 Task: Create a rule from the Routing list, Task moved to a section -> Set Priority in the project AztecBridge , set the section as To-Do and set the priority of the task as  High
Action: Mouse moved to (627, 360)
Screenshot: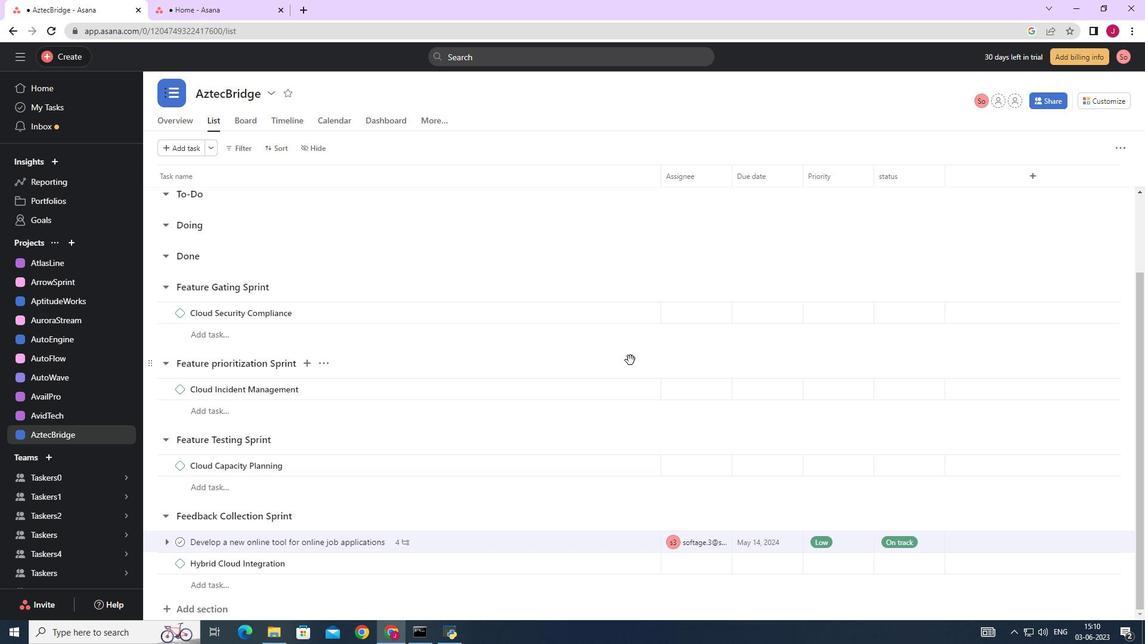 
Action: Mouse scrolled (627, 360) with delta (0, 0)
Screenshot: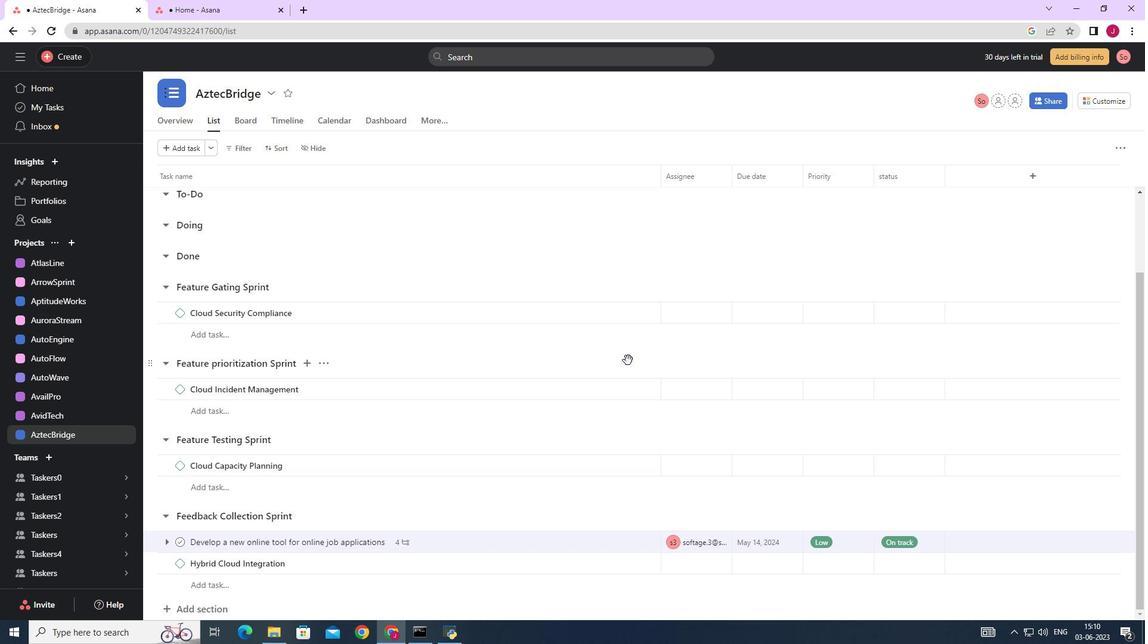 
Action: Mouse scrolled (627, 360) with delta (0, 0)
Screenshot: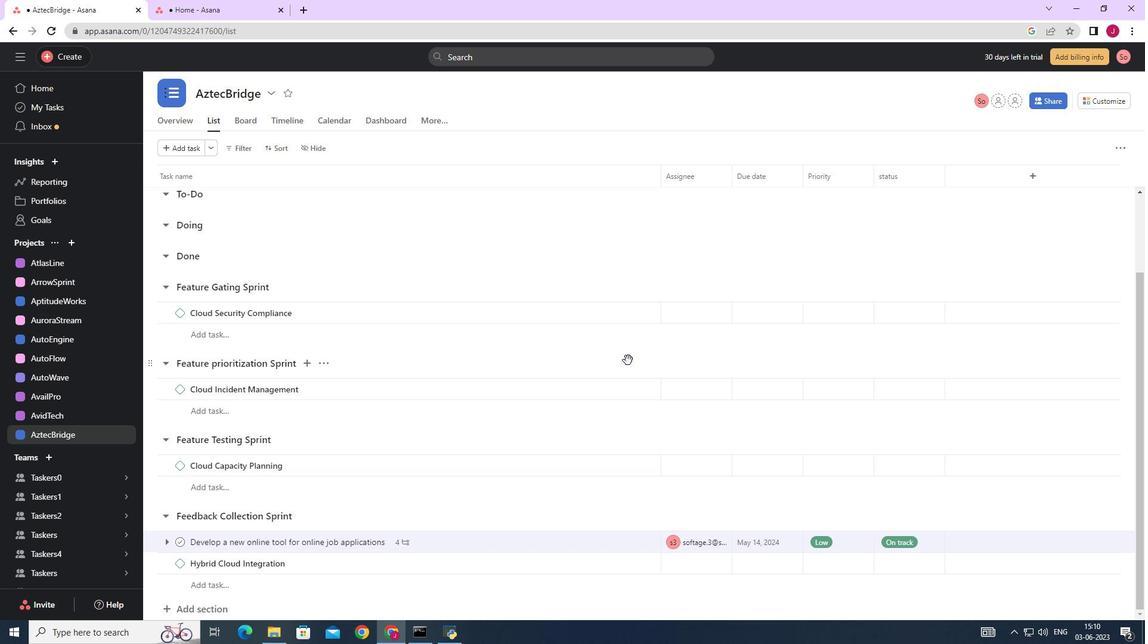 
Action: Mouse scrolled (627, 360) with delta (0, 0)
Screenshot: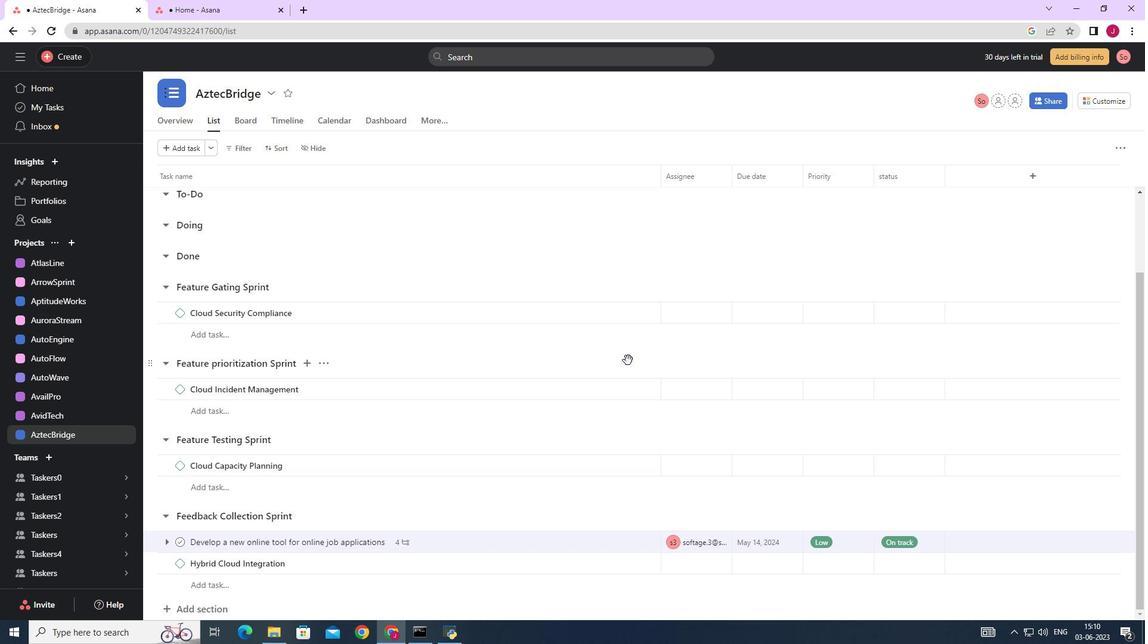 
Action: Mouse moved to (1110, 106)
Screenshot: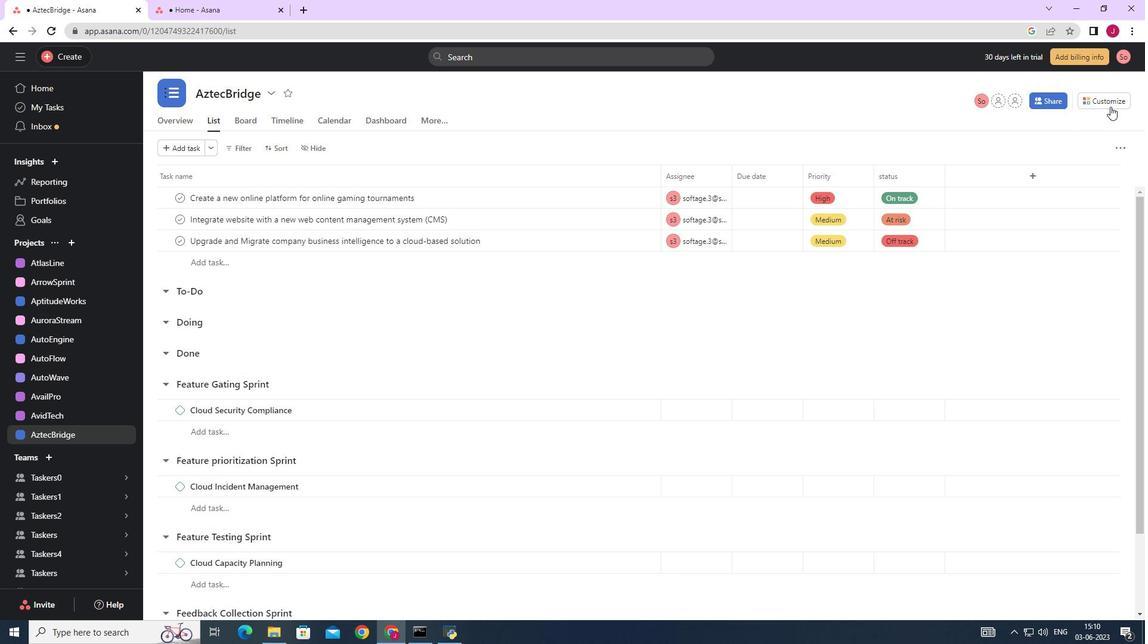 
Action: Mouse pressed left at (1110, 106)
Screenshot: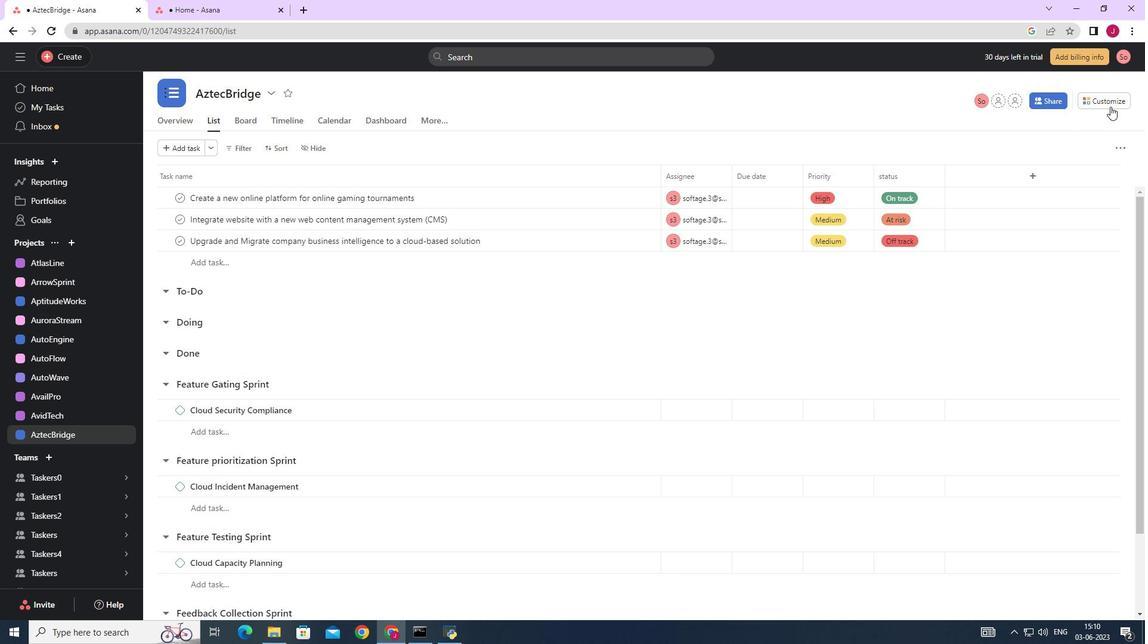 
Action: Mouse moved to (892, 258)
Screenshot: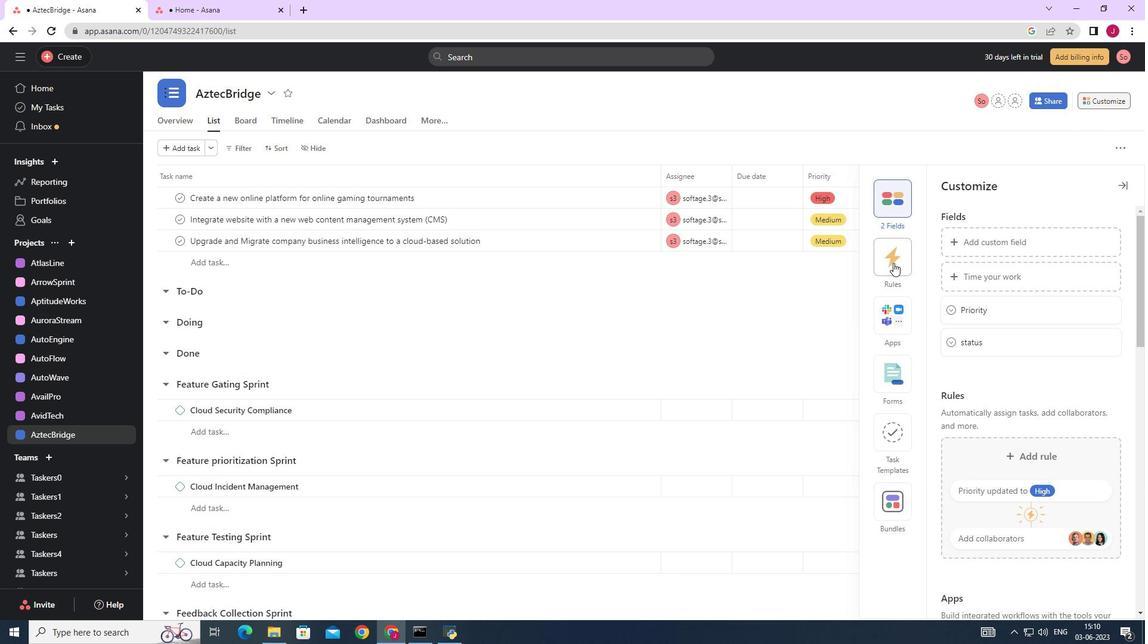 
Action: Mouse pressed left at (892, 258)
Screenshot: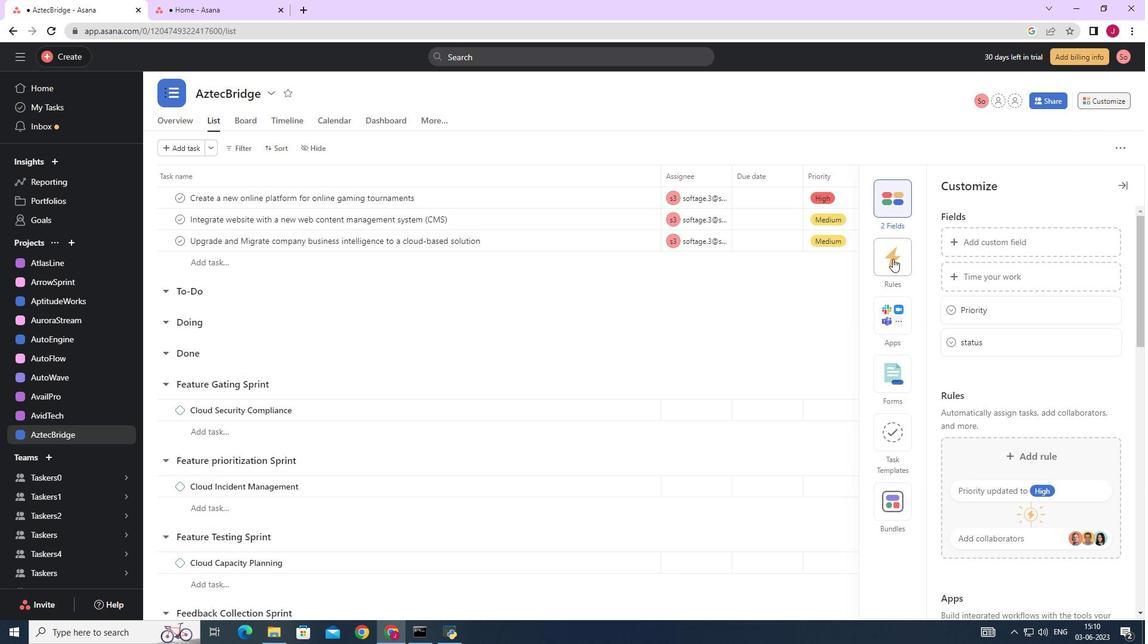 
Action: Mouse moved to (988, 275)
Screenshot: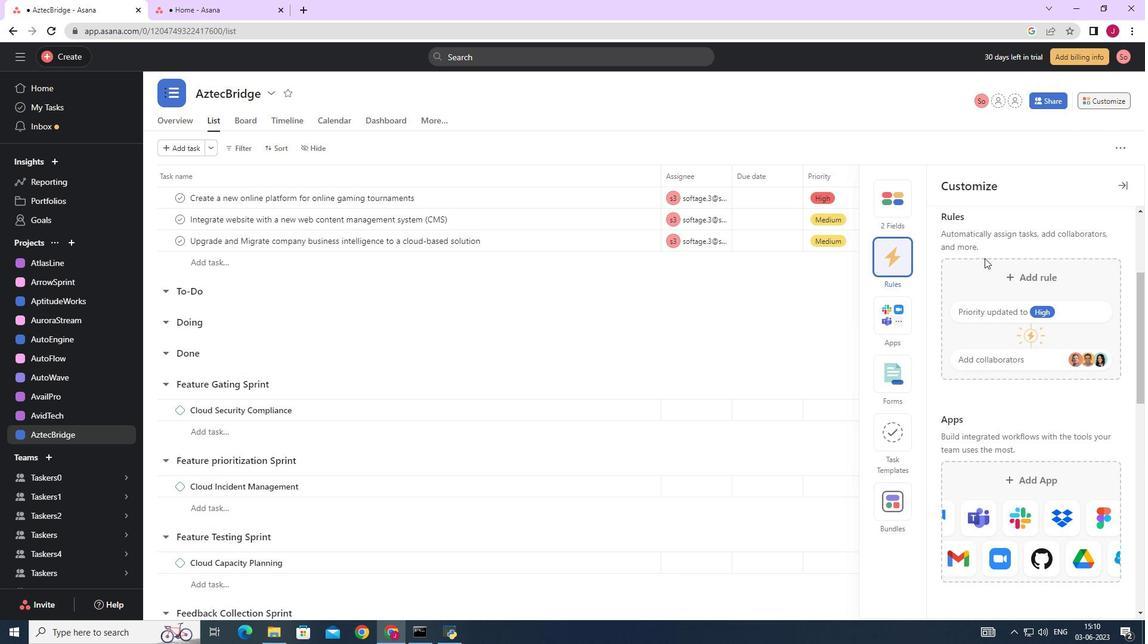 
Action: Mouse pressed left at (988, 275)
Screenshot: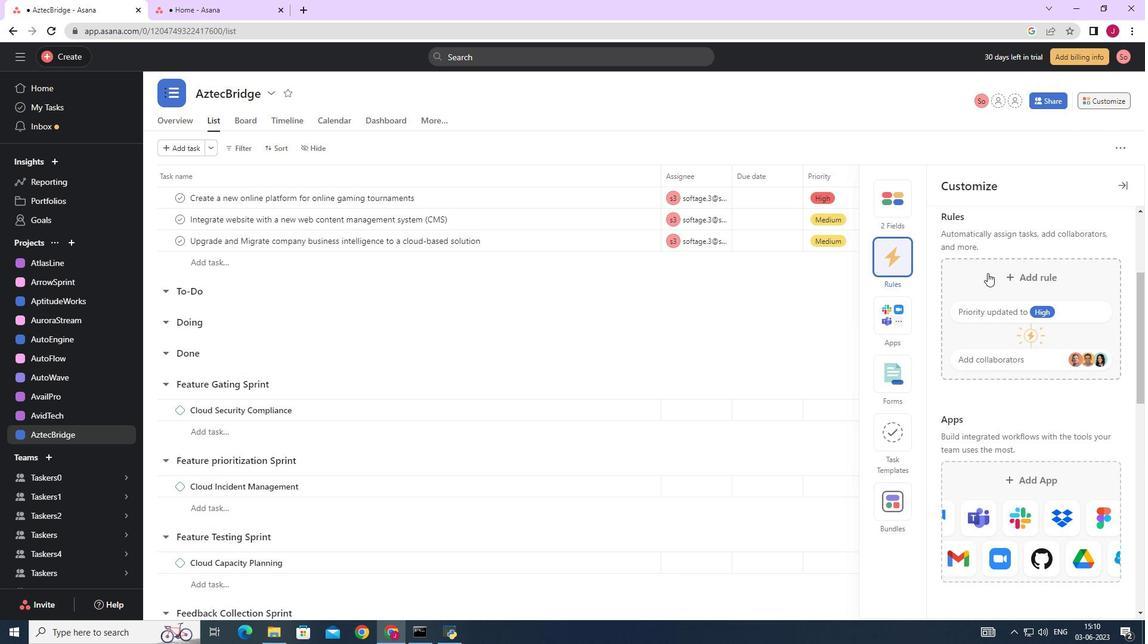 
Action: Mouse moved to (257, 155)
Screenshot: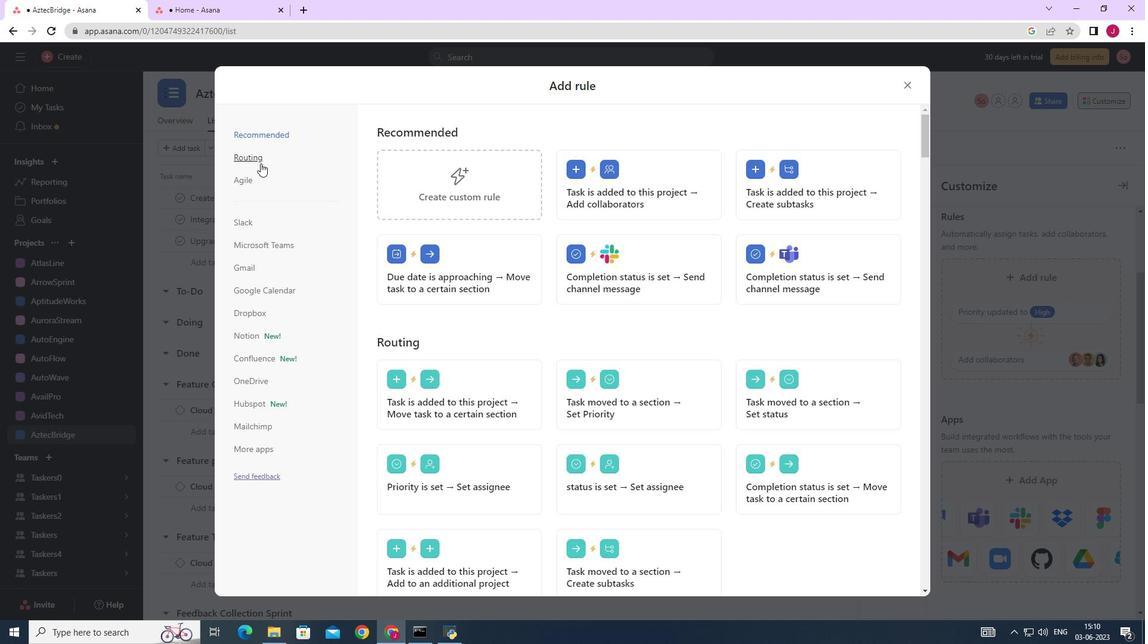 
Action: Mouse pressed left at (257, 155)
Screenshot: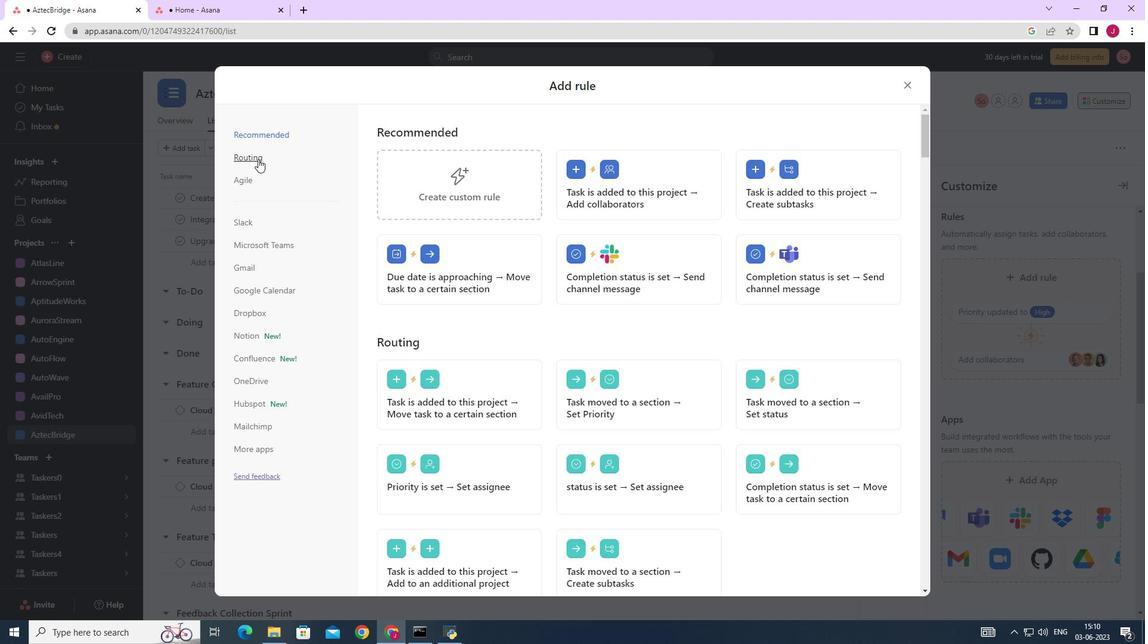 
Action: Mouse moved to (652, 182)
Screenshot: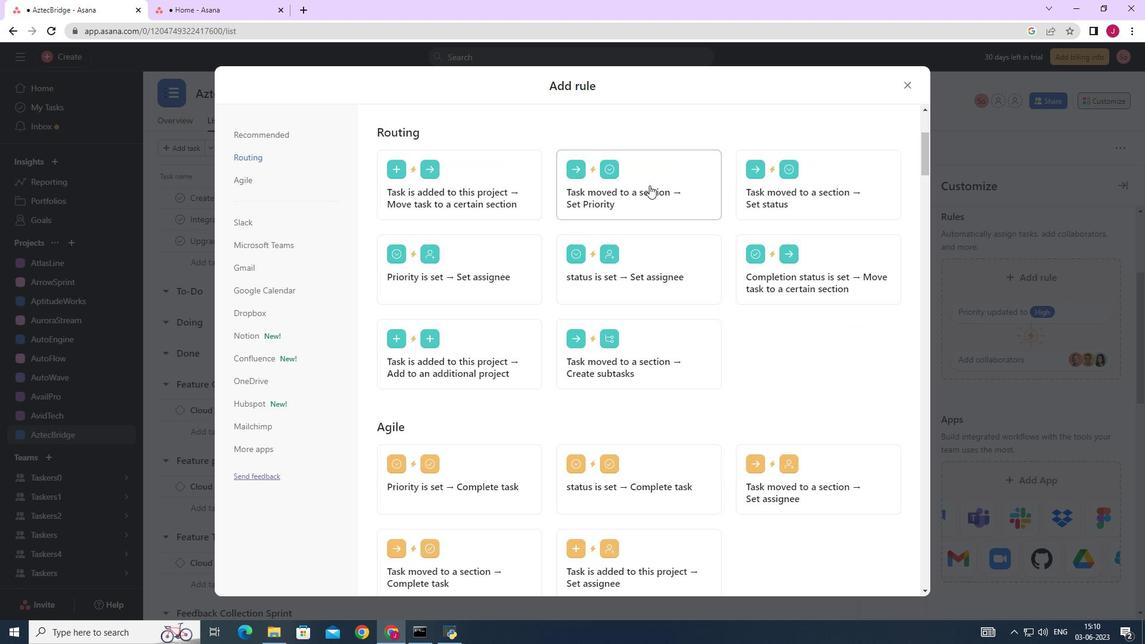 
Action: Mouse pressed left at (652, 182)
Screenshot: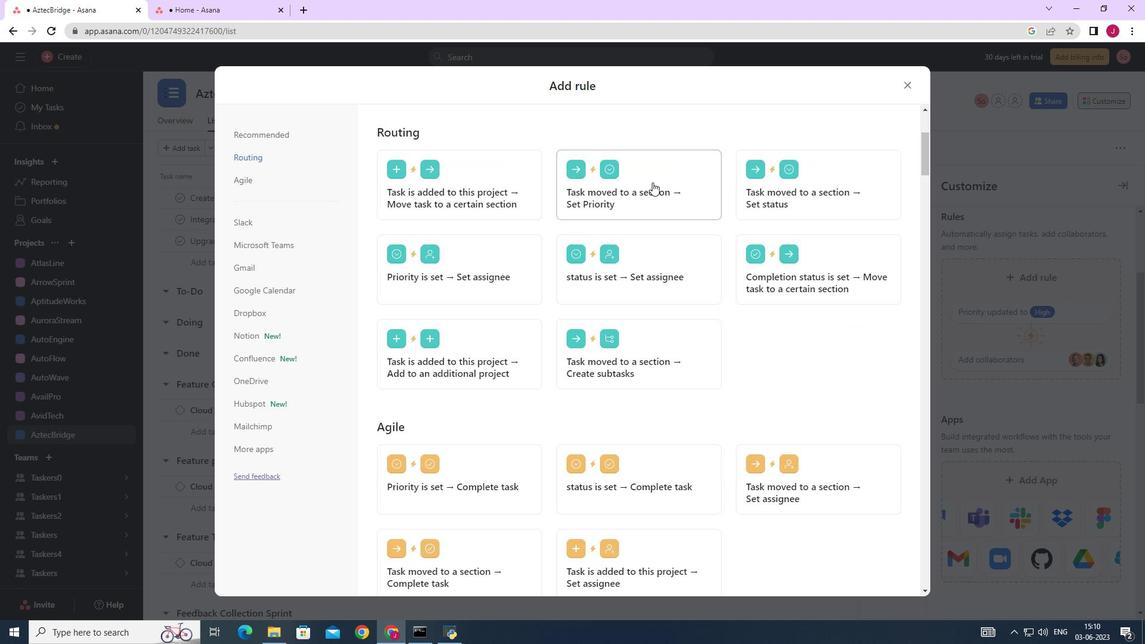 
Action: Mouse moved to (482, 313)
Screenshot: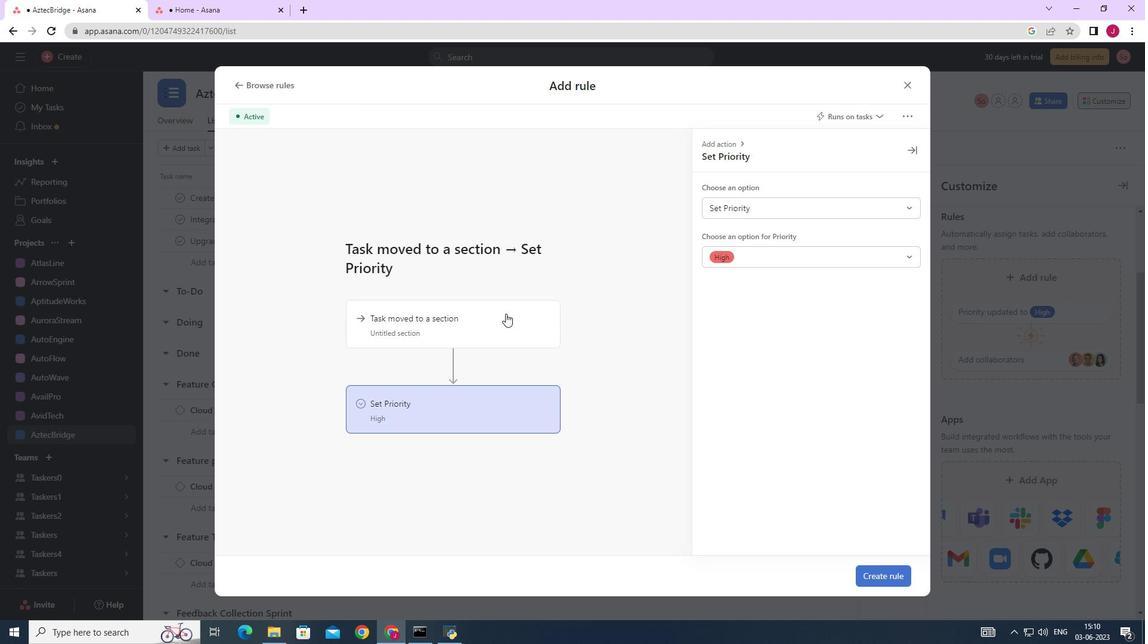 
Action: Mouse pressed left at (482, 313)
Screenshot: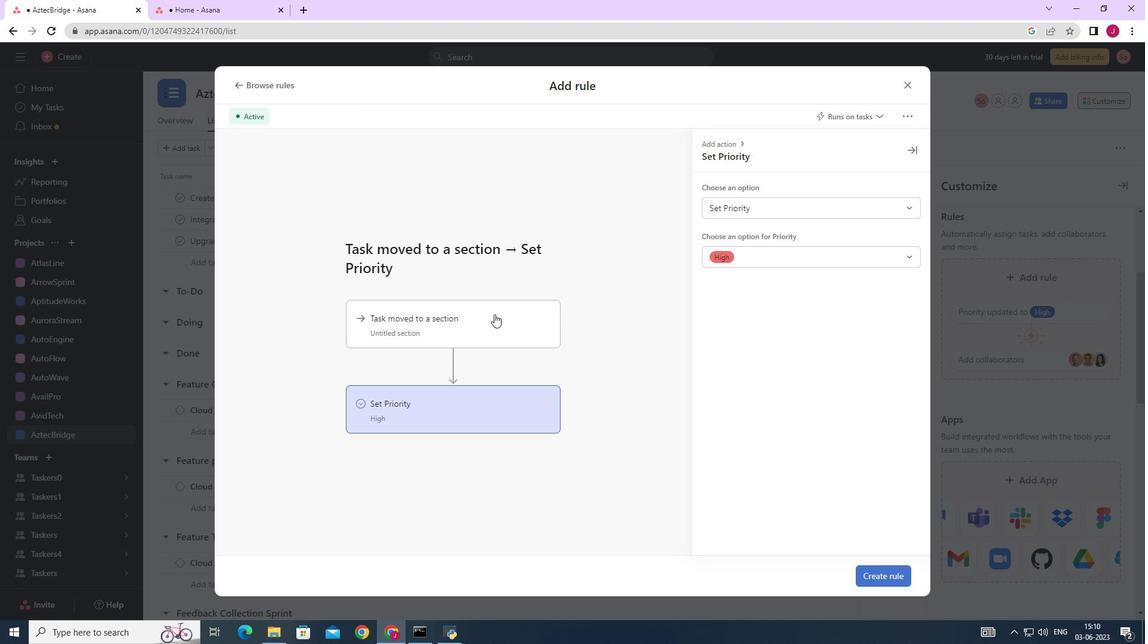 
Action: Mouse moved to (800, 209)
Screenshot: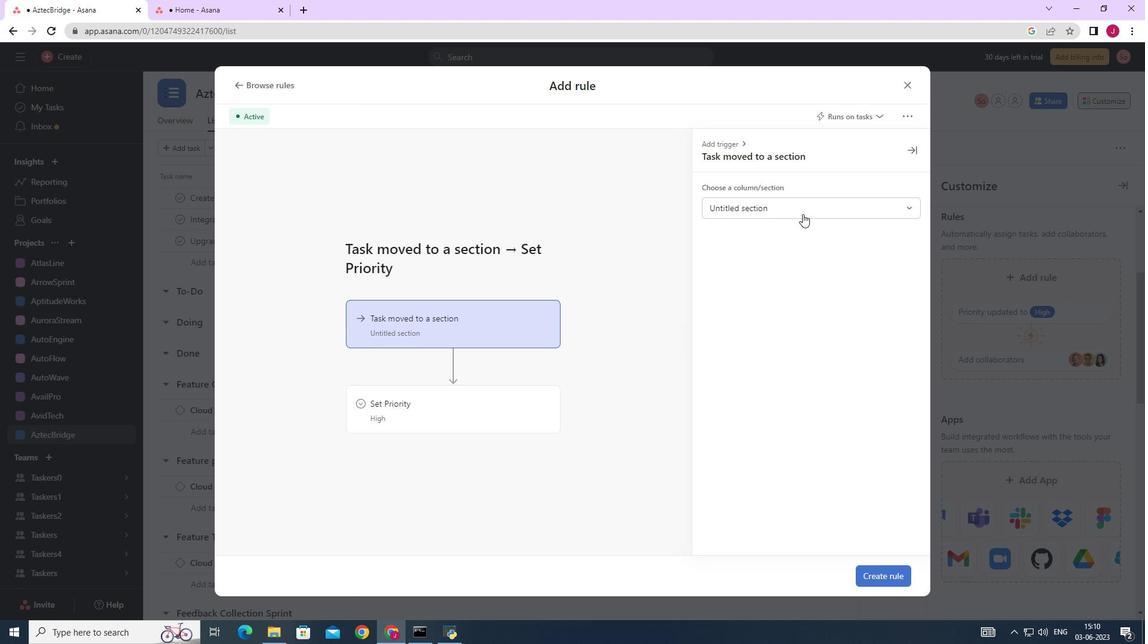 
Action: Mouse pressed left at (800, 209)
Screenshot: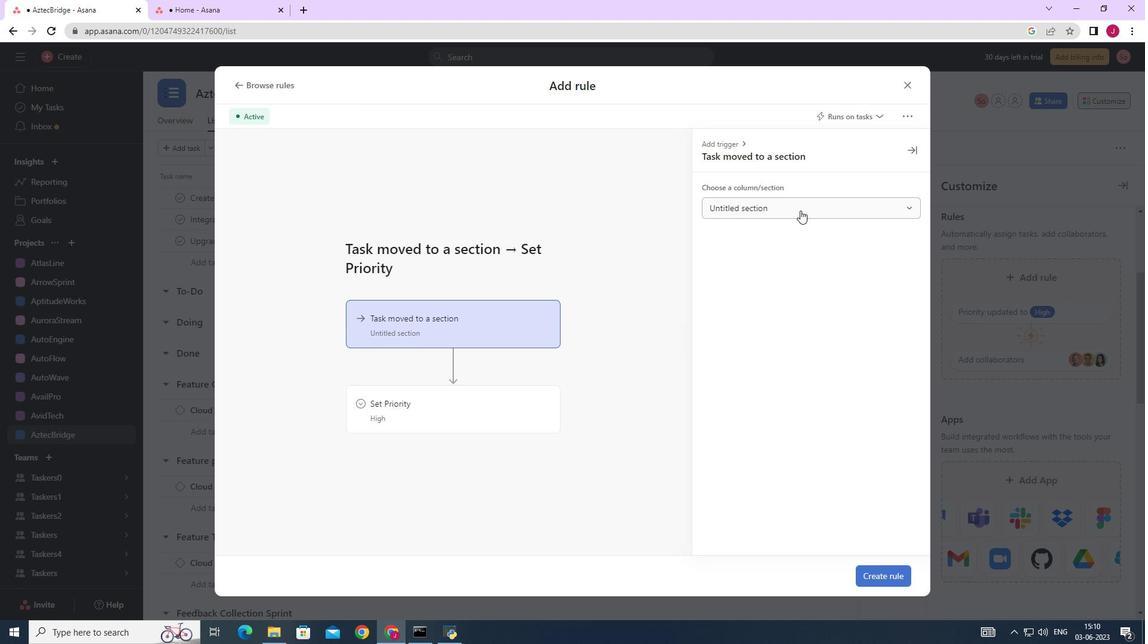 
Action: Mouse moved to (736, 258)
Screenshot: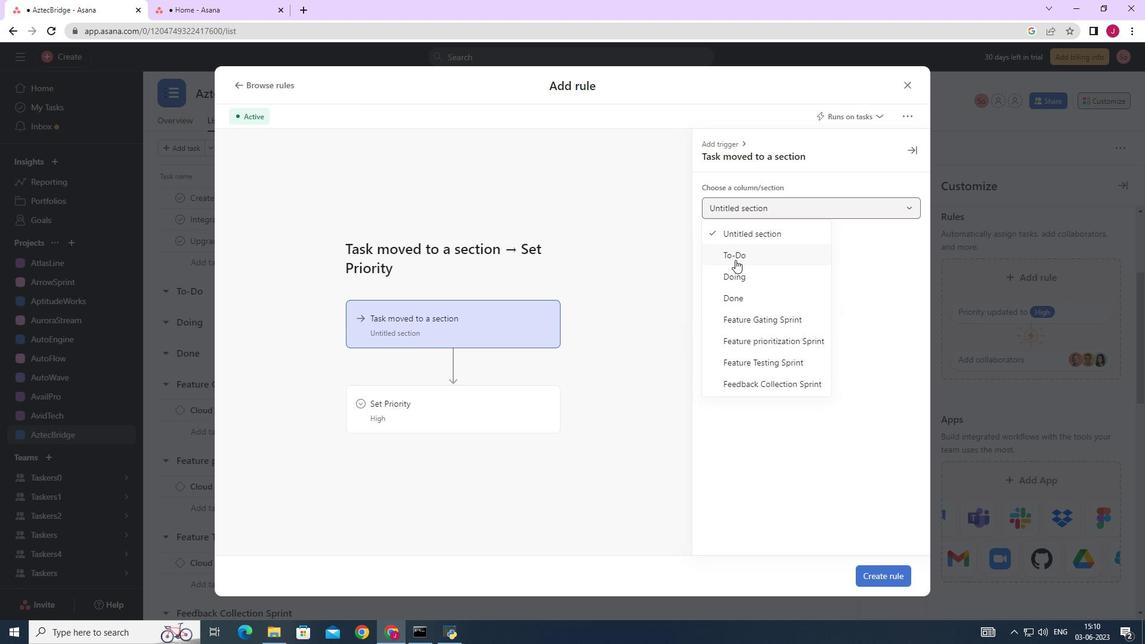 
Action: Mouse pressed left at (736, 258)
Screenshot: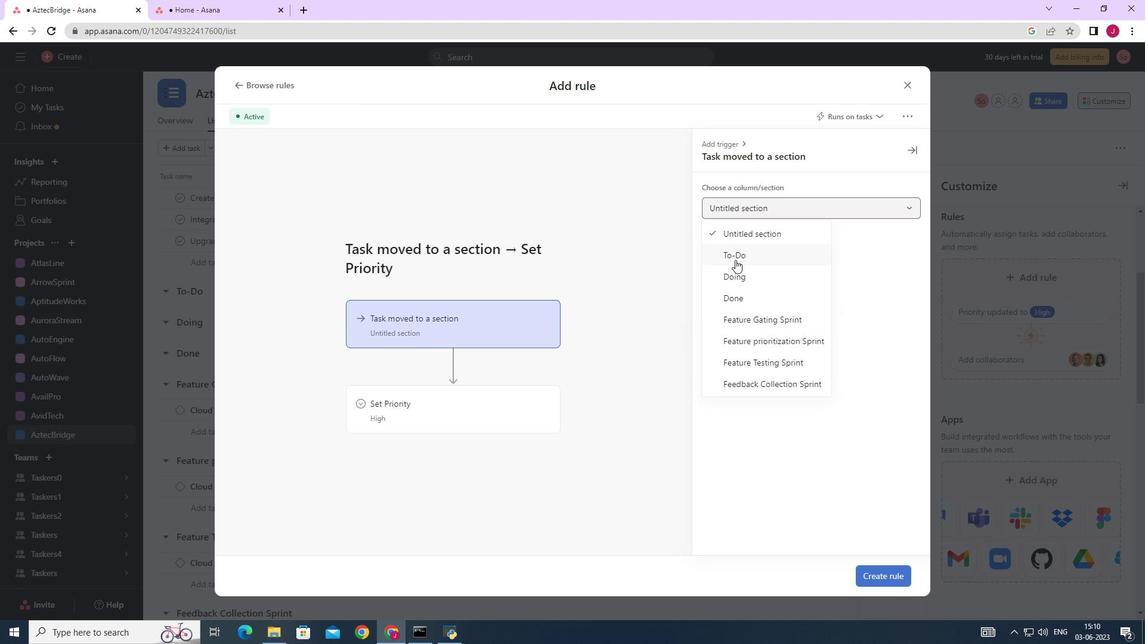 
Action: Mouse moved to (456, 407)
Screenshot: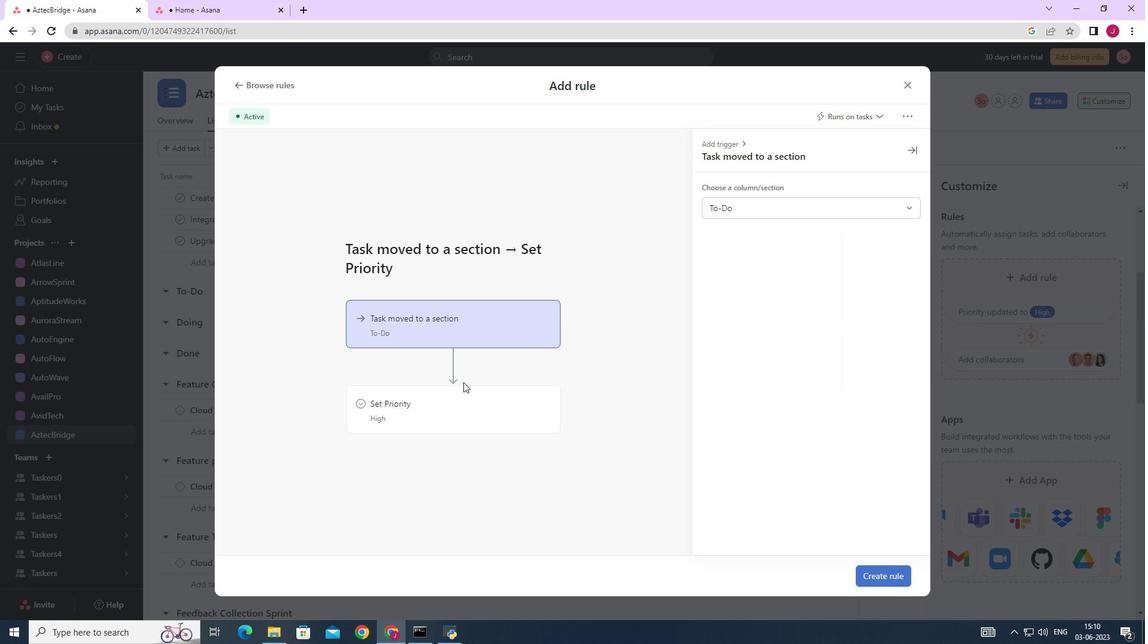 
Action: Mouse pressed left at (456, 407)
Screenshot: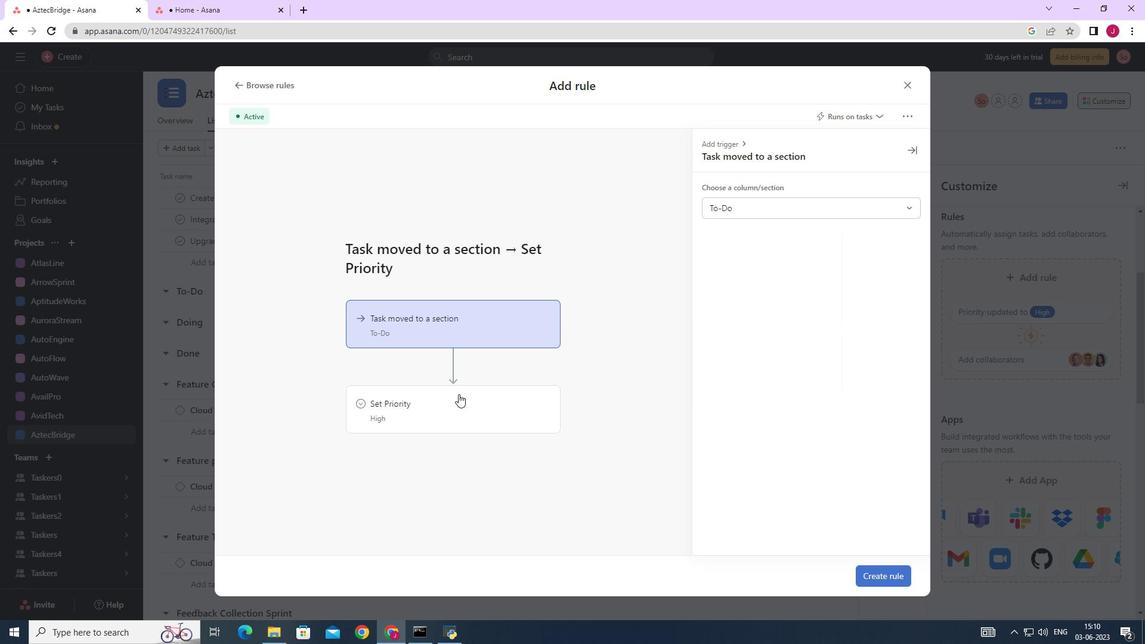 
Action: Mouse moved to (759, 204)
Screenshot: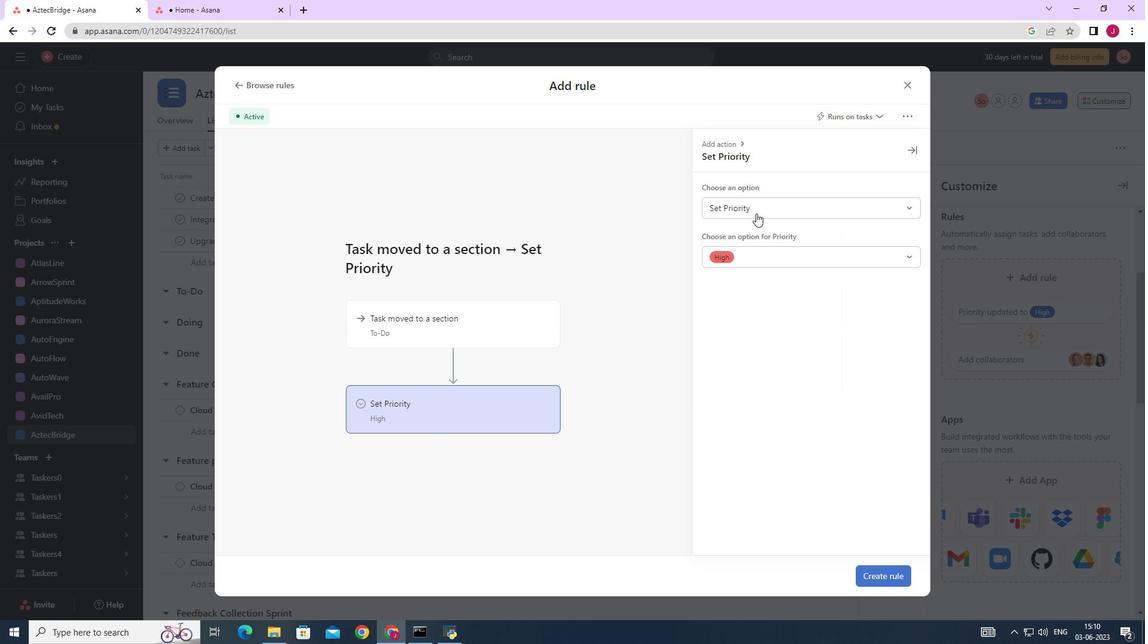 
Action: Mouse pressed left at (759, 204)
Screenshot: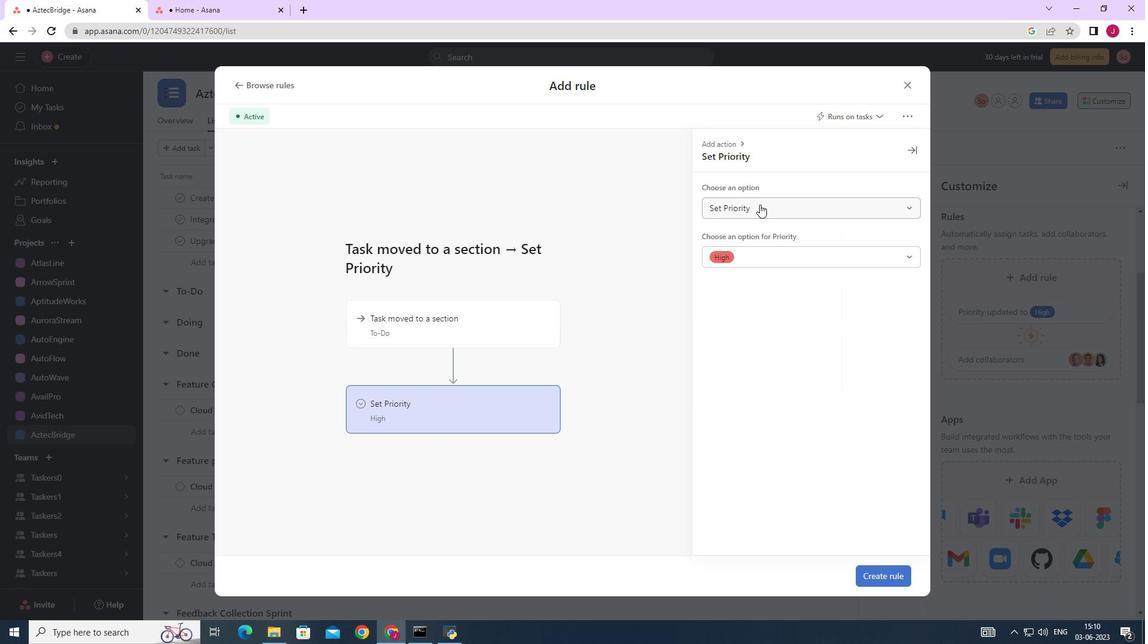 
Action: Mouse moved to (752, 232)
Screenshot: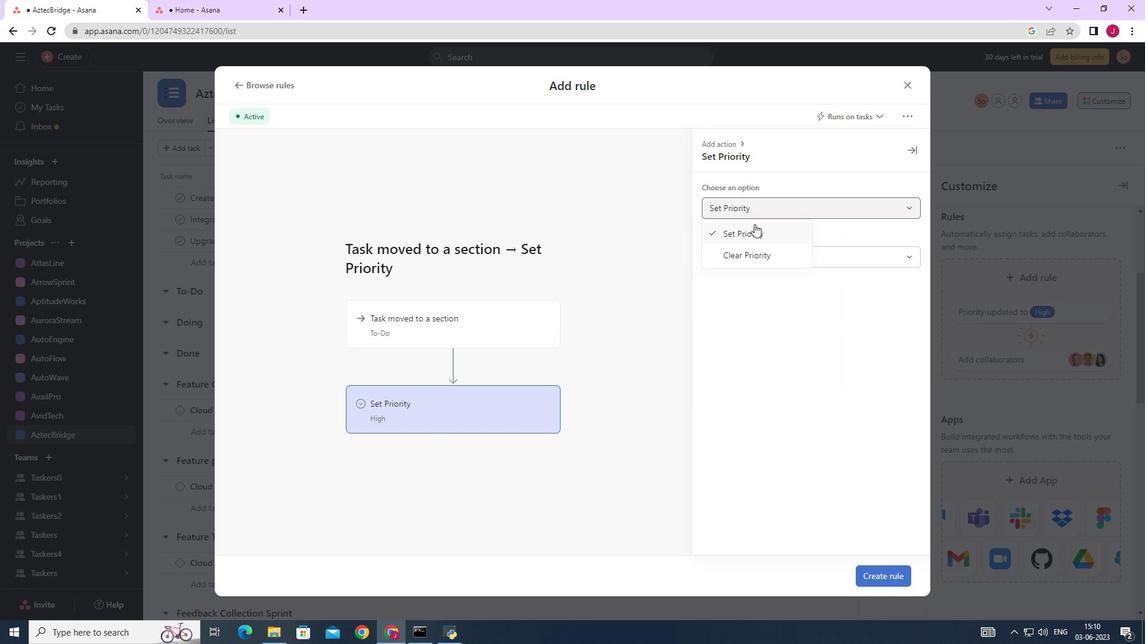 
Action: Mouse pressed left at (752, 232)
Screenshot: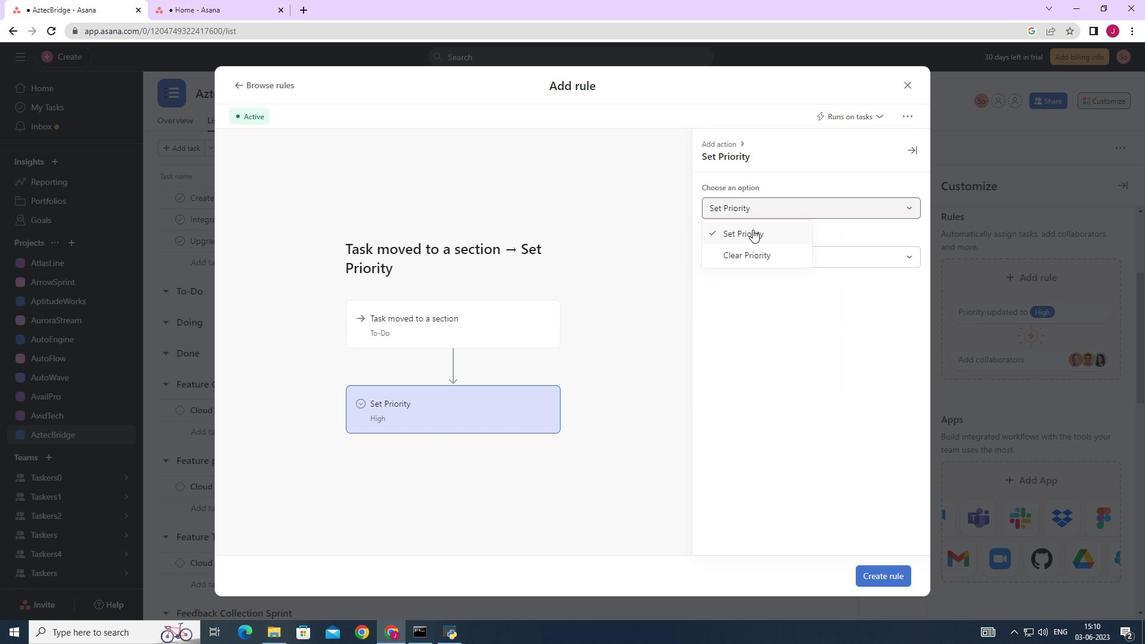 
Action: Mouse moved to (728, 254)
Screenshot: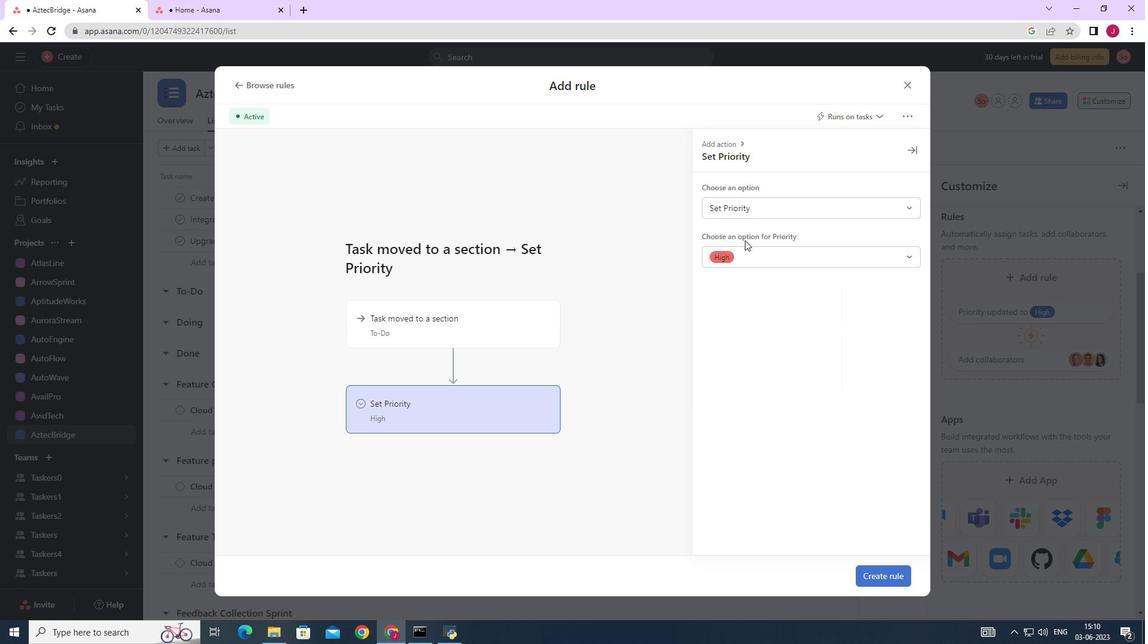 
Action: Mouse pressed left at (728, 254)
Screenshot: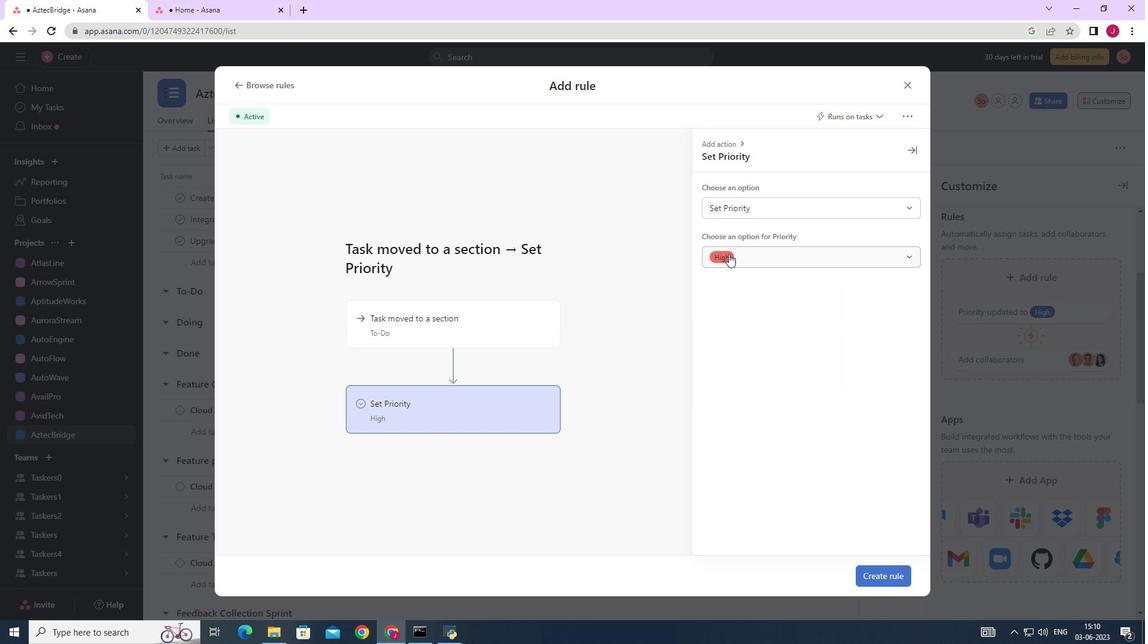 
Action: Mouse moved to (734, 280)
Screenshot: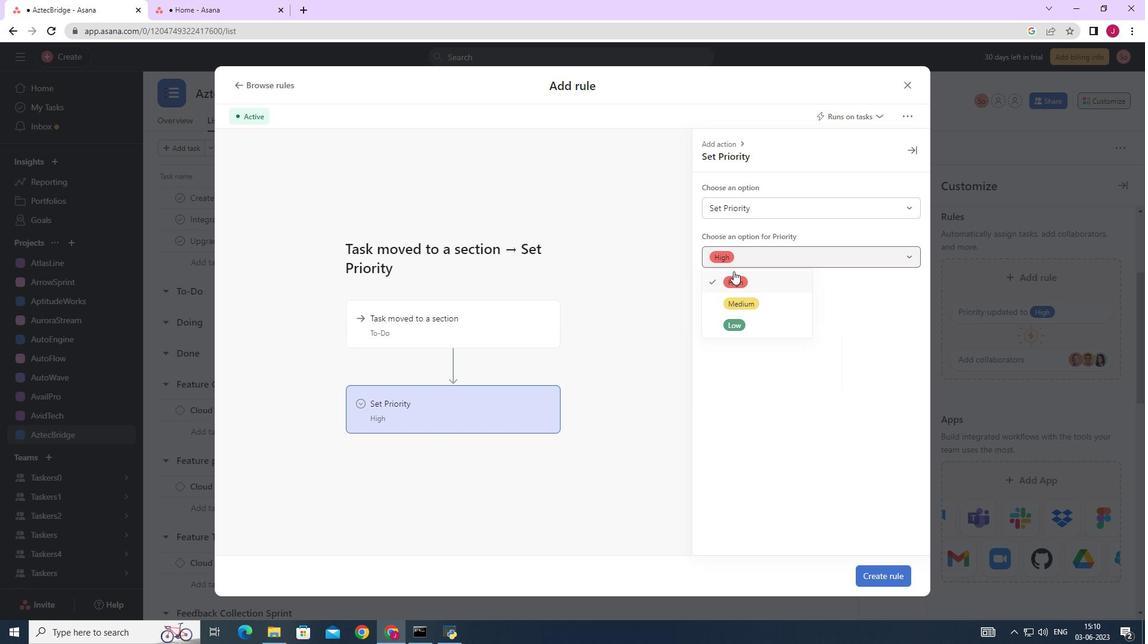 
Action: Mouse pressed left at (734, 280)
Screenshot: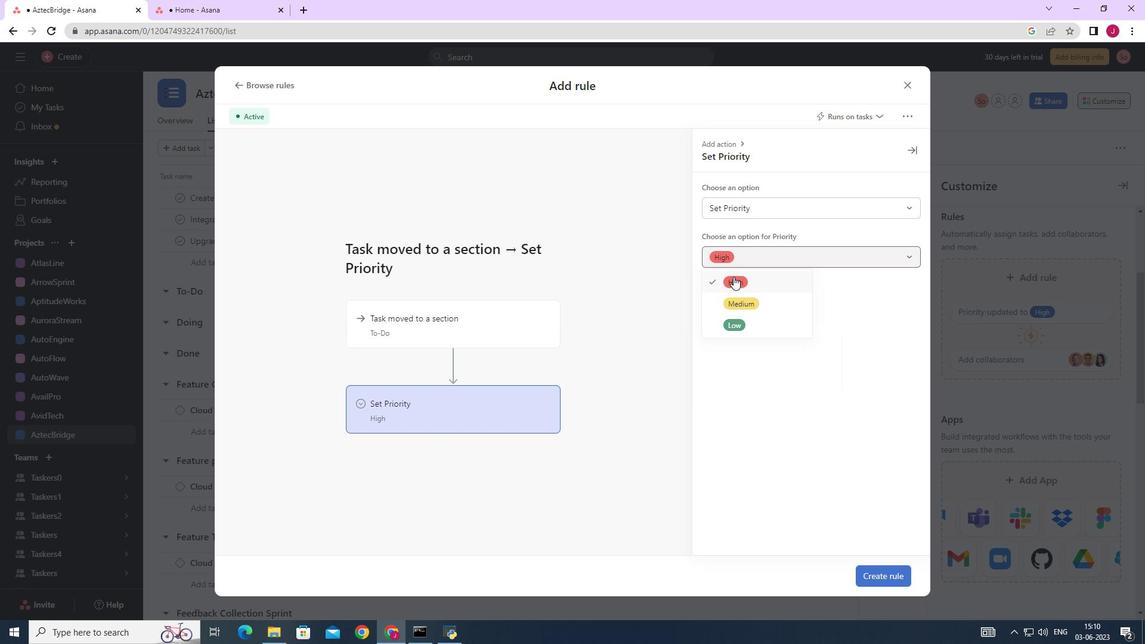 
Action: Mouse moved to (886, 573)
Screenshot: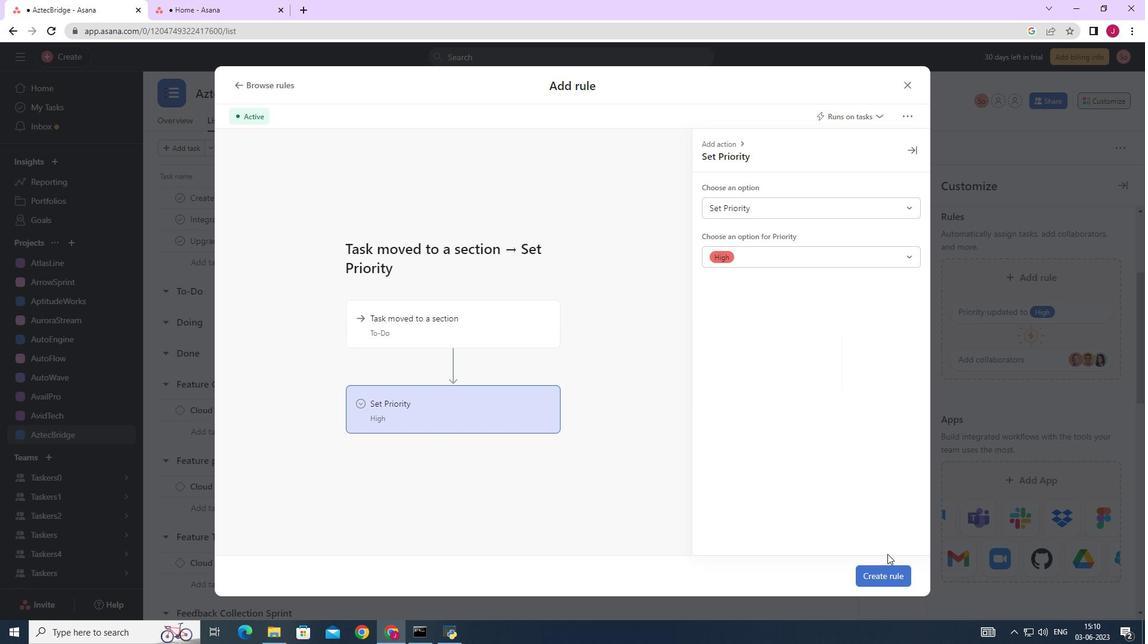 
Action: Mouse pressed left at (886, 573)
Screenshot: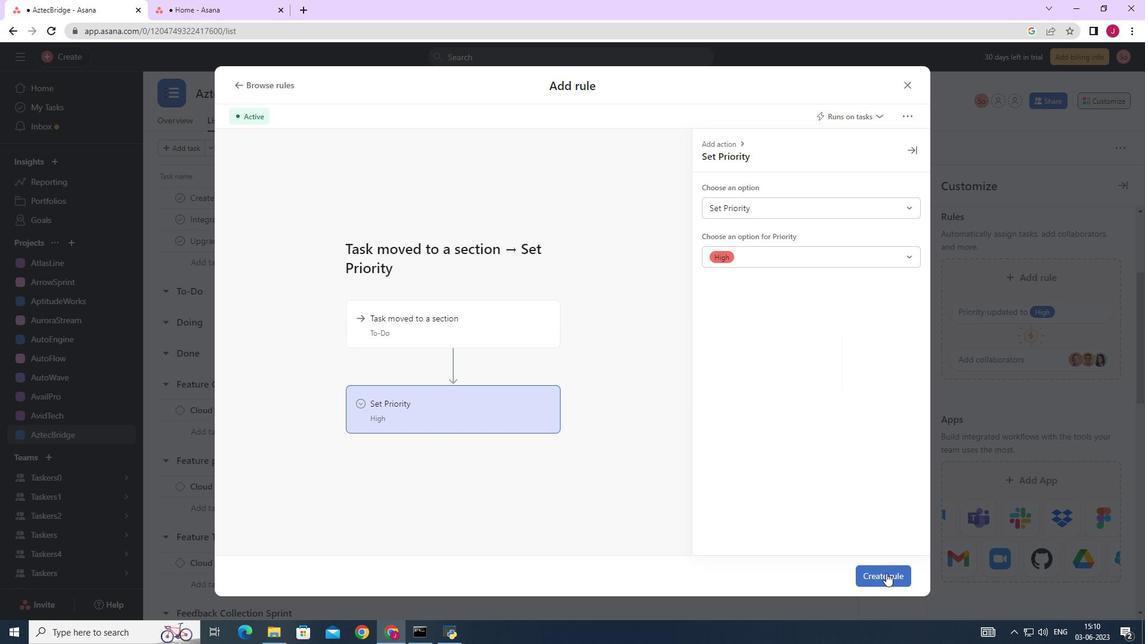 
Action: Mouse moved to (838, 476)
Screenshot: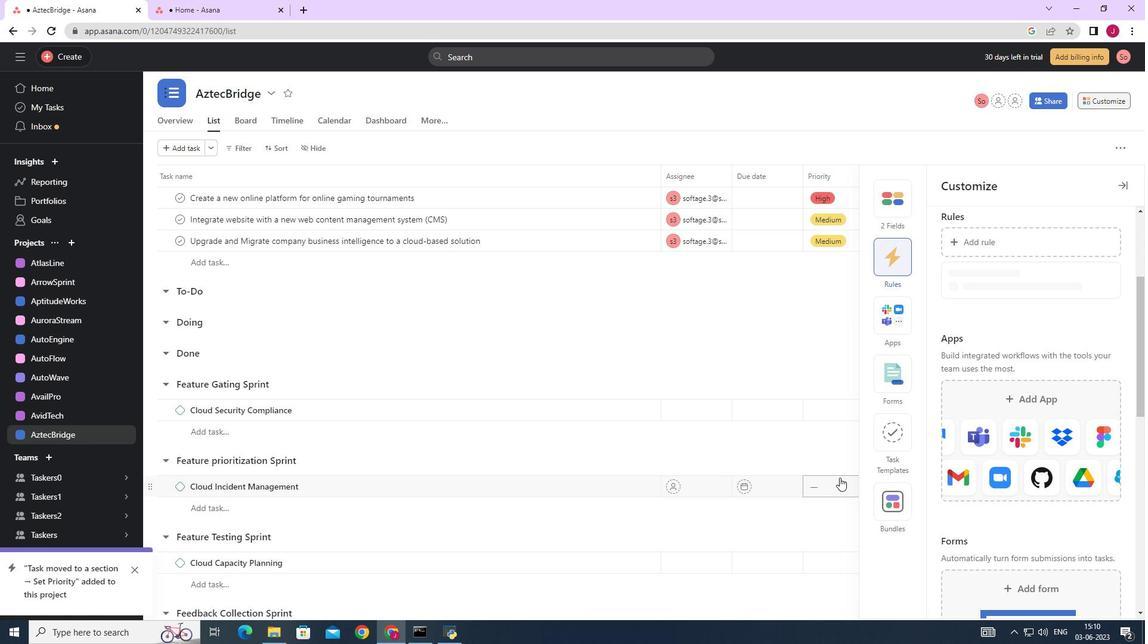 
